 Task: Add a signature Lorena Ramirez containing Best wishes for a happy National Family Caregivers Month, Lorena Ramirez to email address softage.6@softage.net and add a folder Performance metrics
Action: Mouse moved to (124, 108)
Screenshot: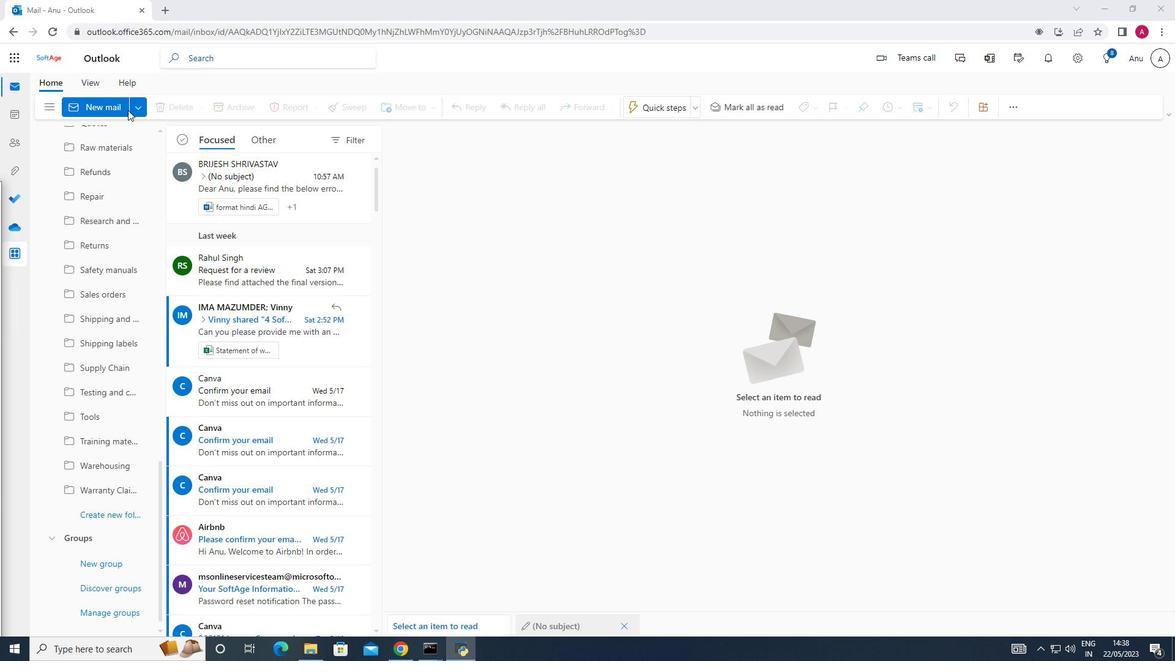 
Action: Mouse pressed left at (124, 108)
Screenshot: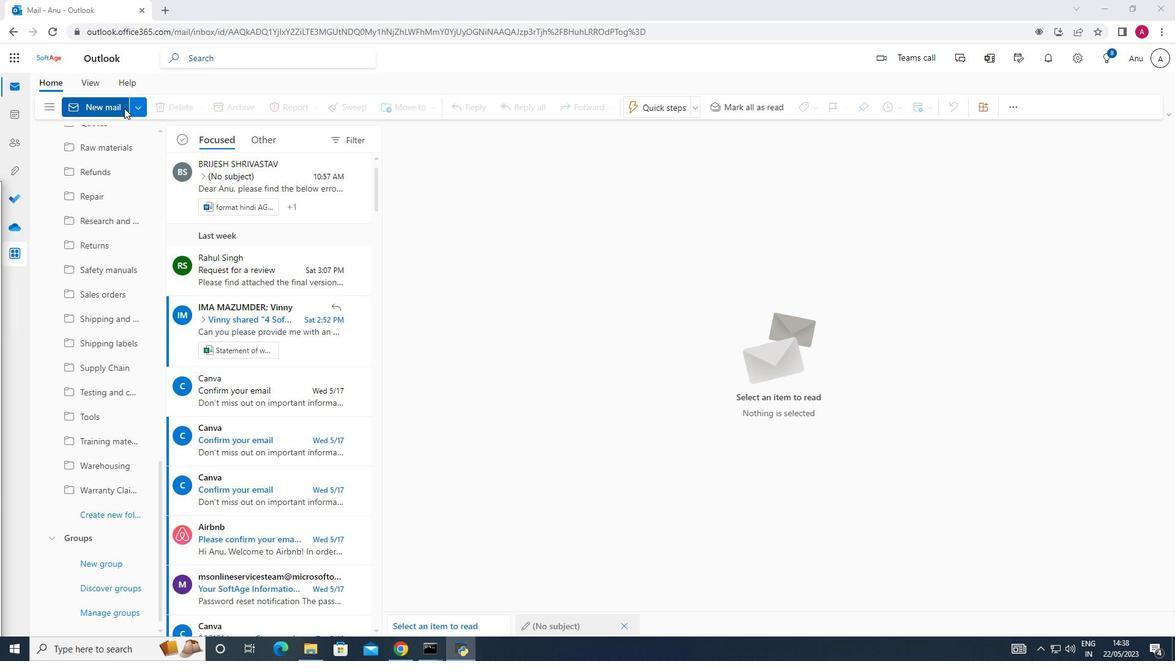 
Action: Mouse moved to (836, 109)
Screenshot: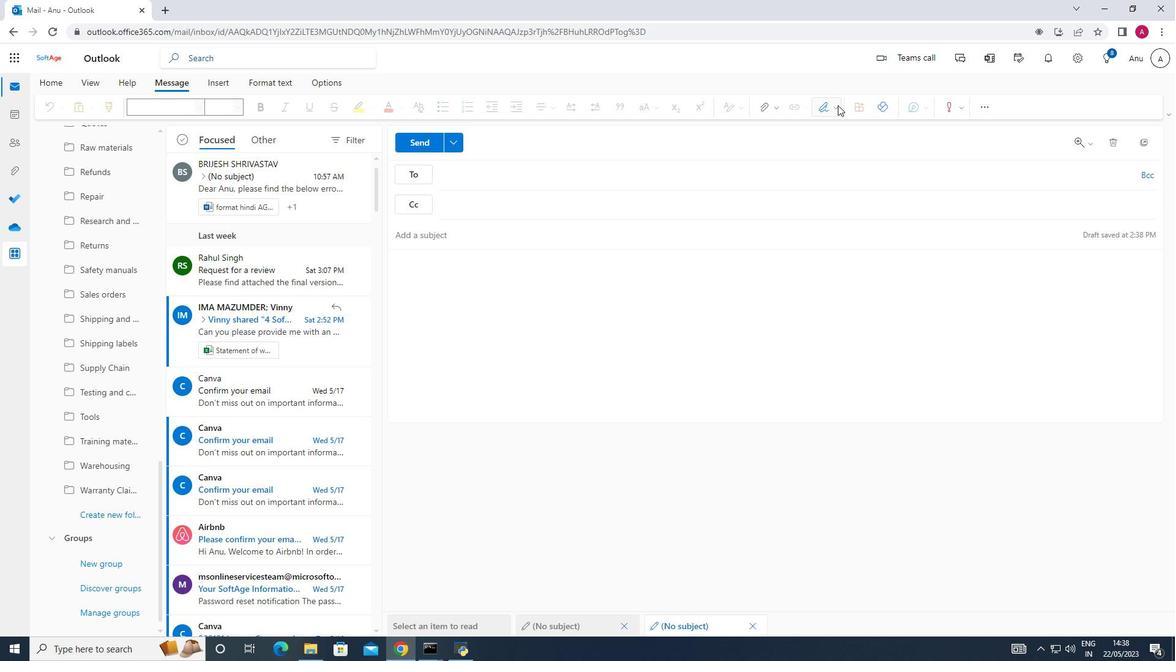 
Action: Mouse pressed left at (836, 109)
Screenshot: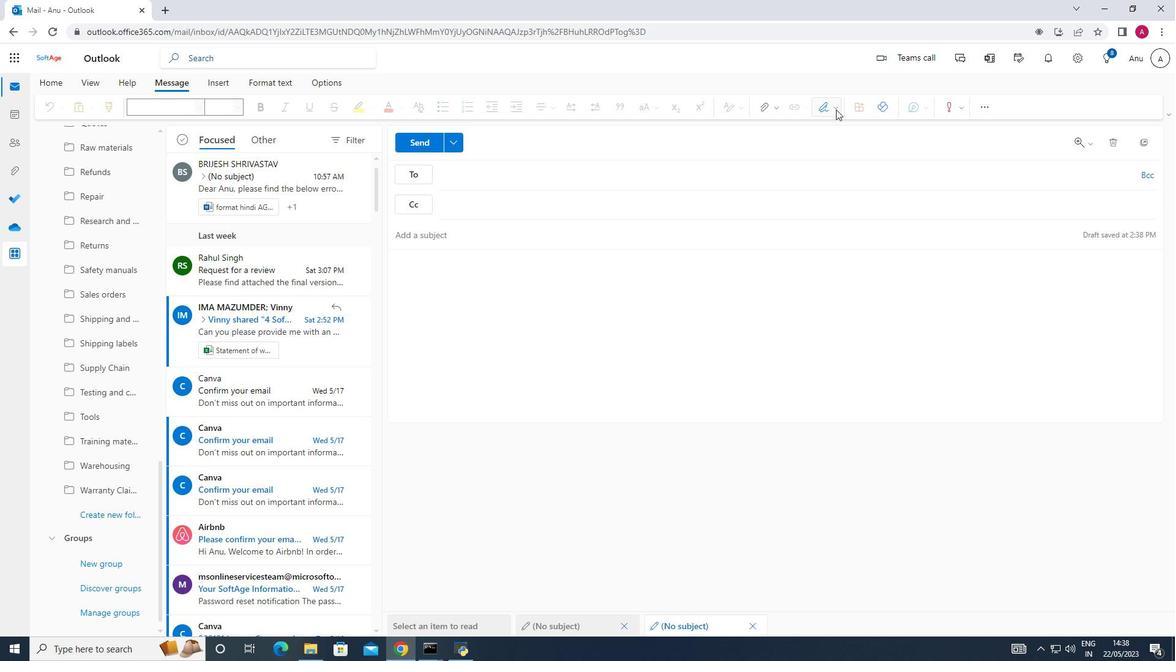 
Action: Mouse moved to (809, 152)
Screenshot: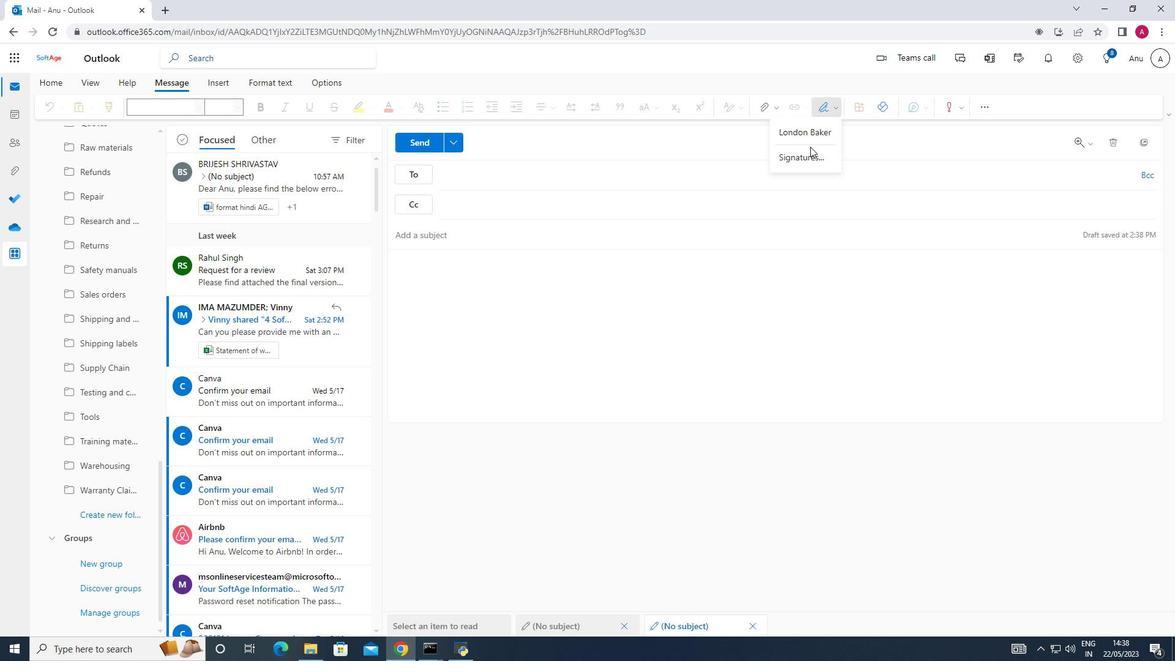 
Action: Mouse pressed left at (809, 152)
Screenshot: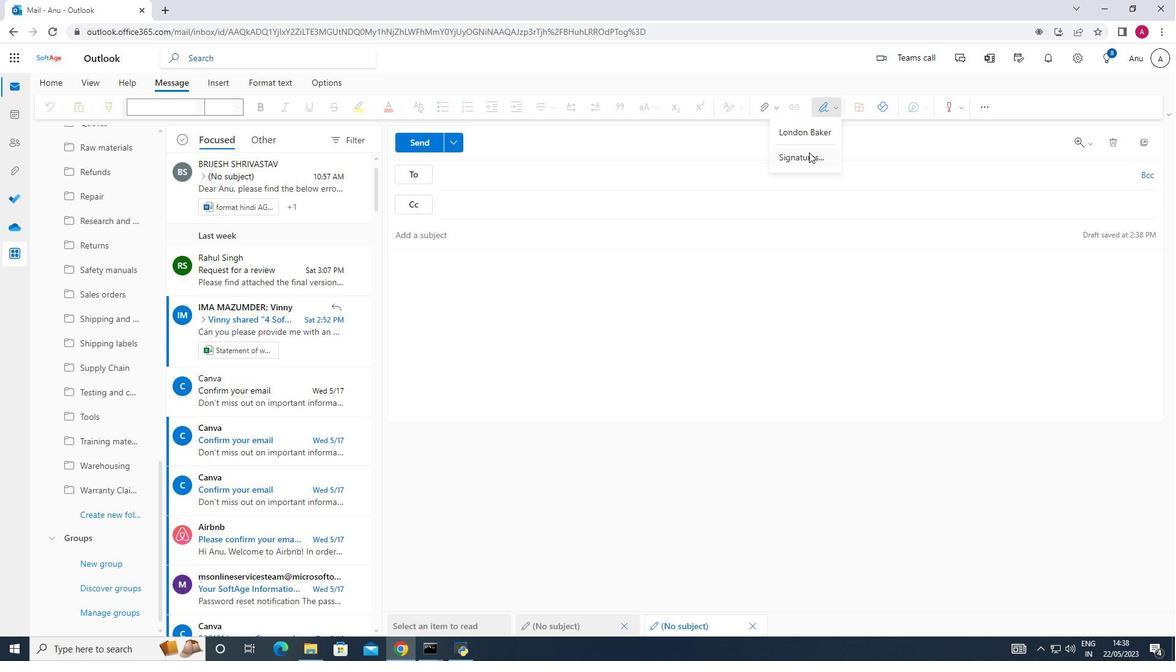 
Action: Mouse moved to (824, 210)
Screenshot: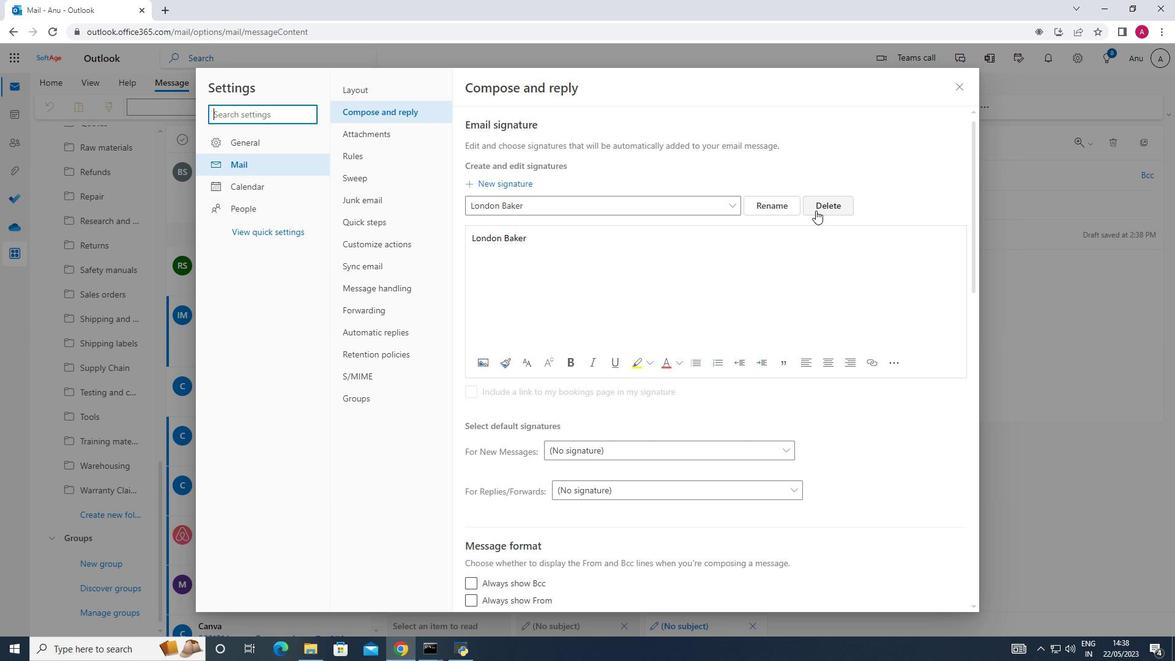 
Action: Mouse pressed left at (824, 210)
Screenshot: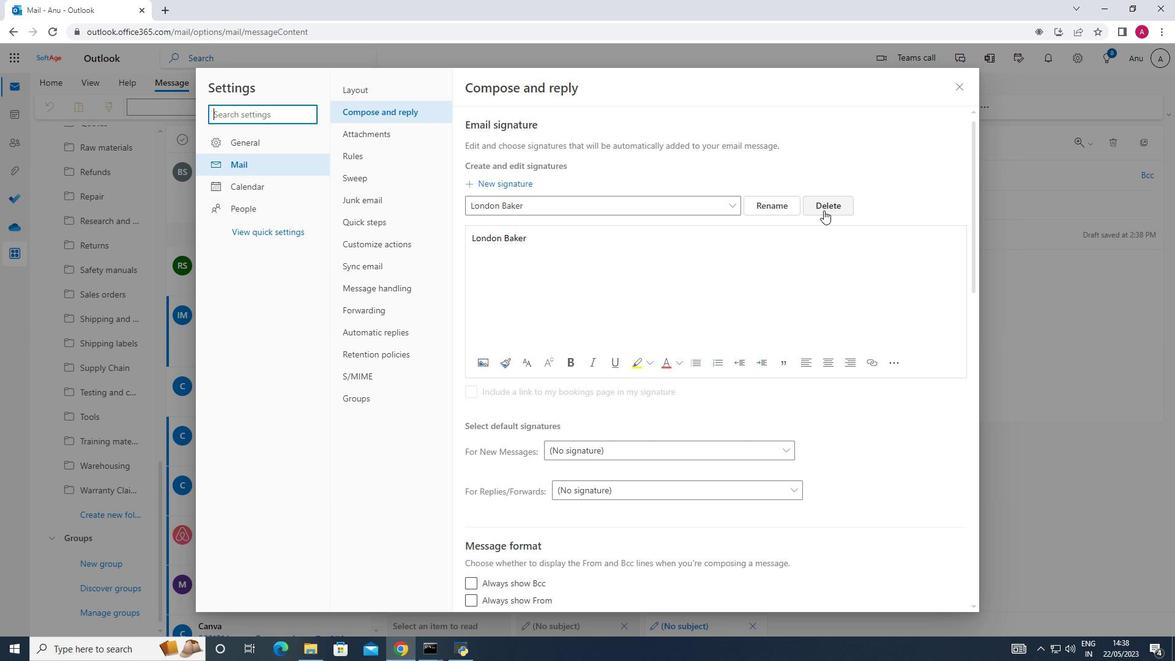 
Action: Mouse moved to (497, 206)
Screenshot: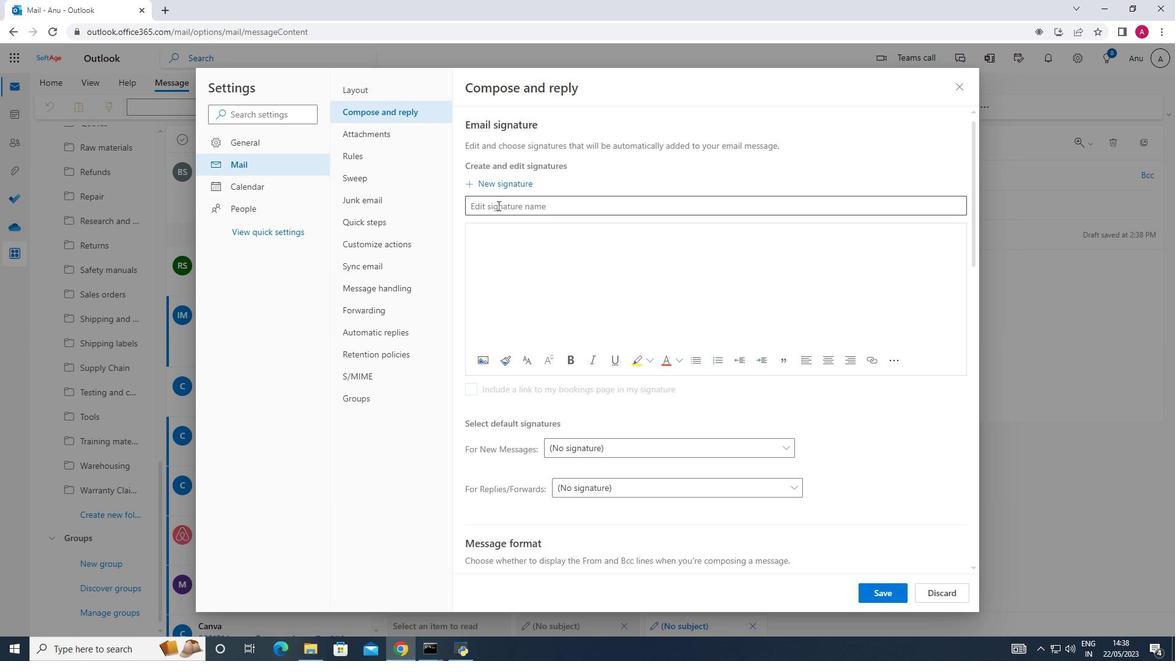 
Action: Mouse pressed left at (497, 206)
Screenshot: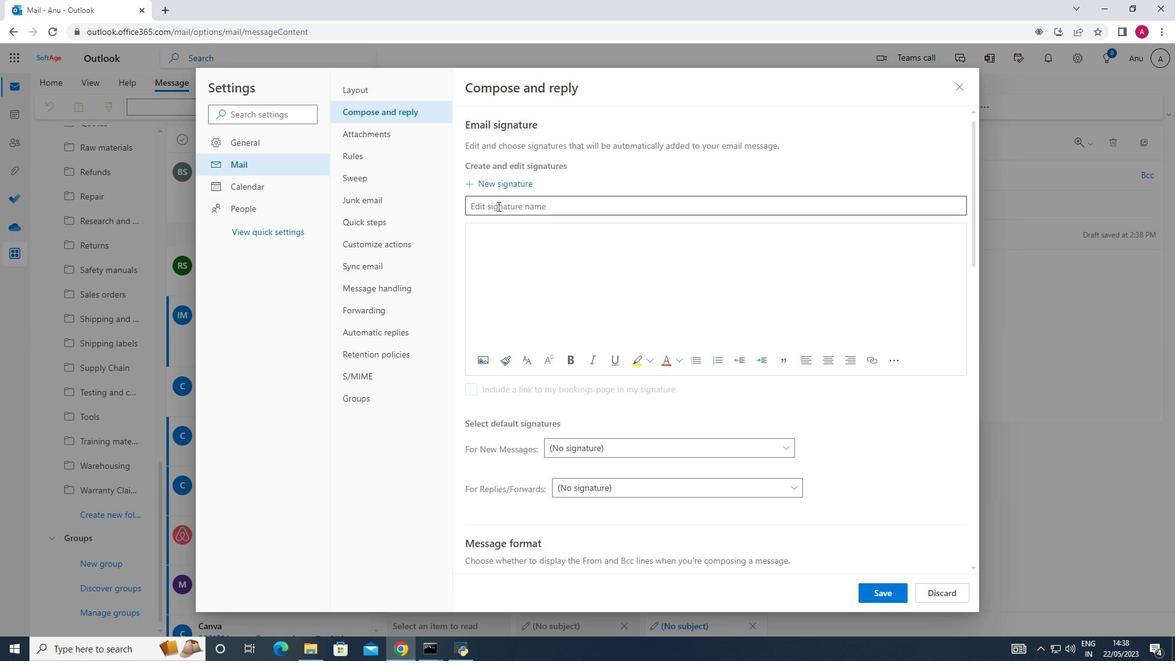 
Action: Key pressed <Key.shift_r>Lorena<Key.space><Key.shift>Ramirez
Screenshot: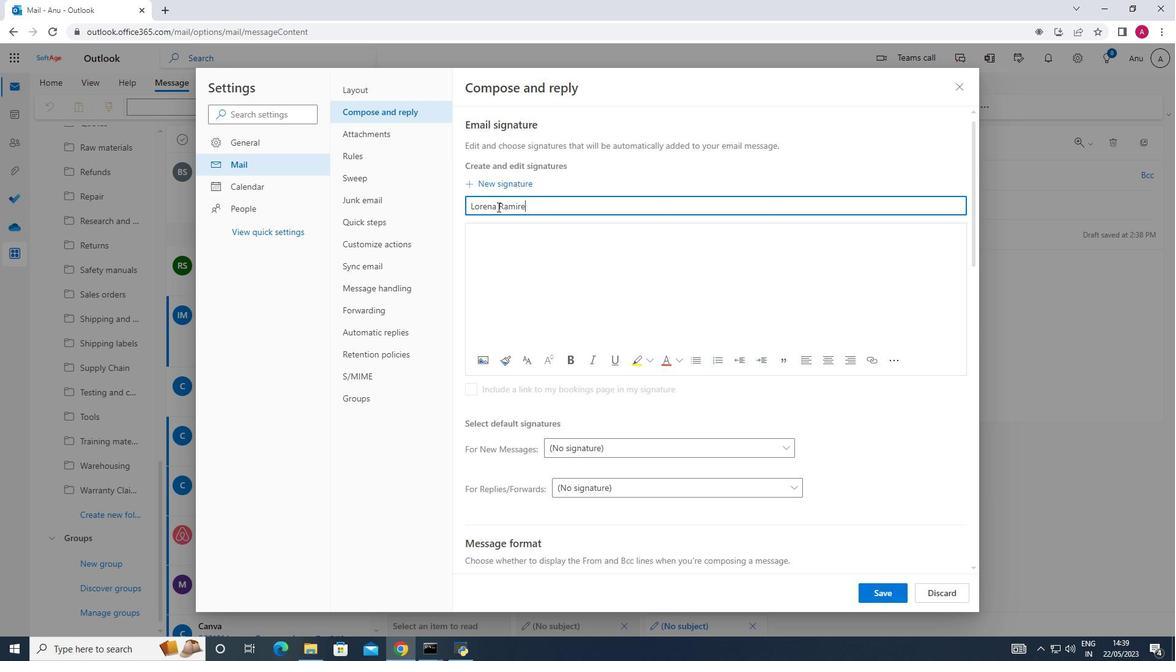 
Action: Mouse moved to (497, 222)
Screenshot: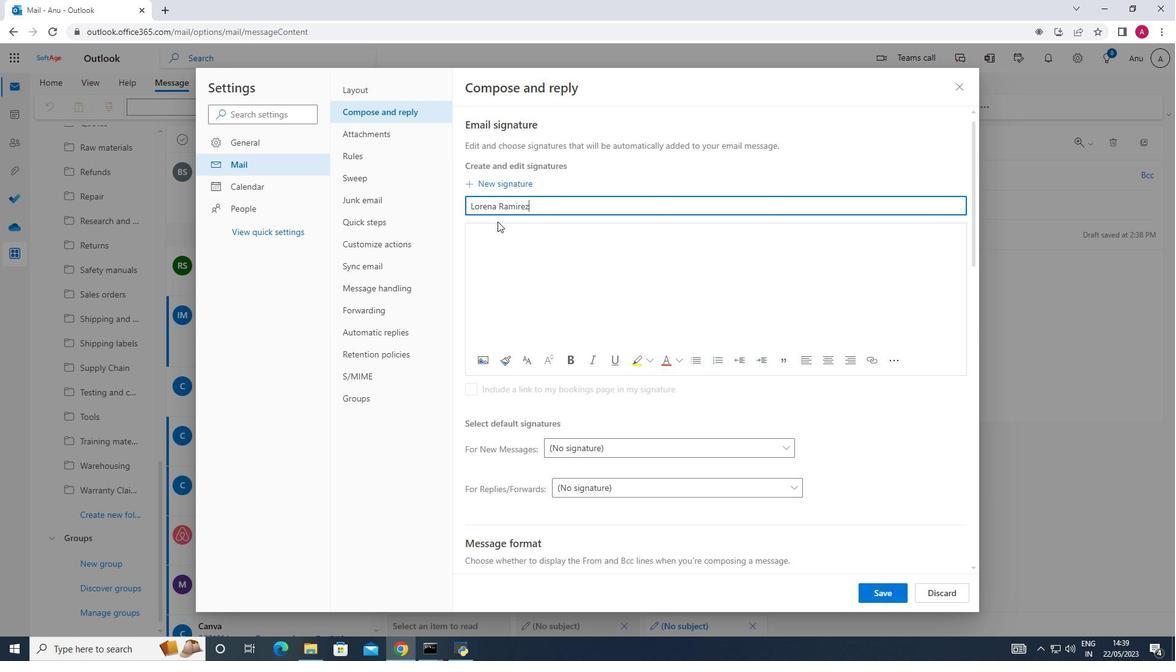 
Action: Mouse pressed left at (497, 222)
Screenshot: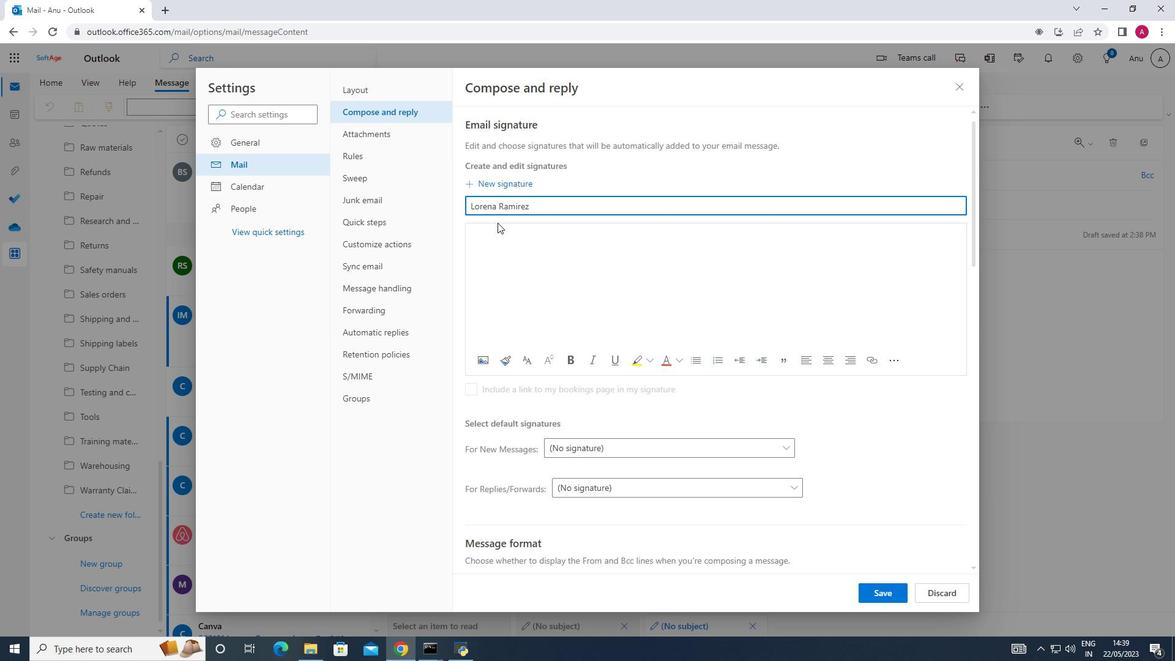 
Action: Mouse moved to (489, 240)
Screenshot: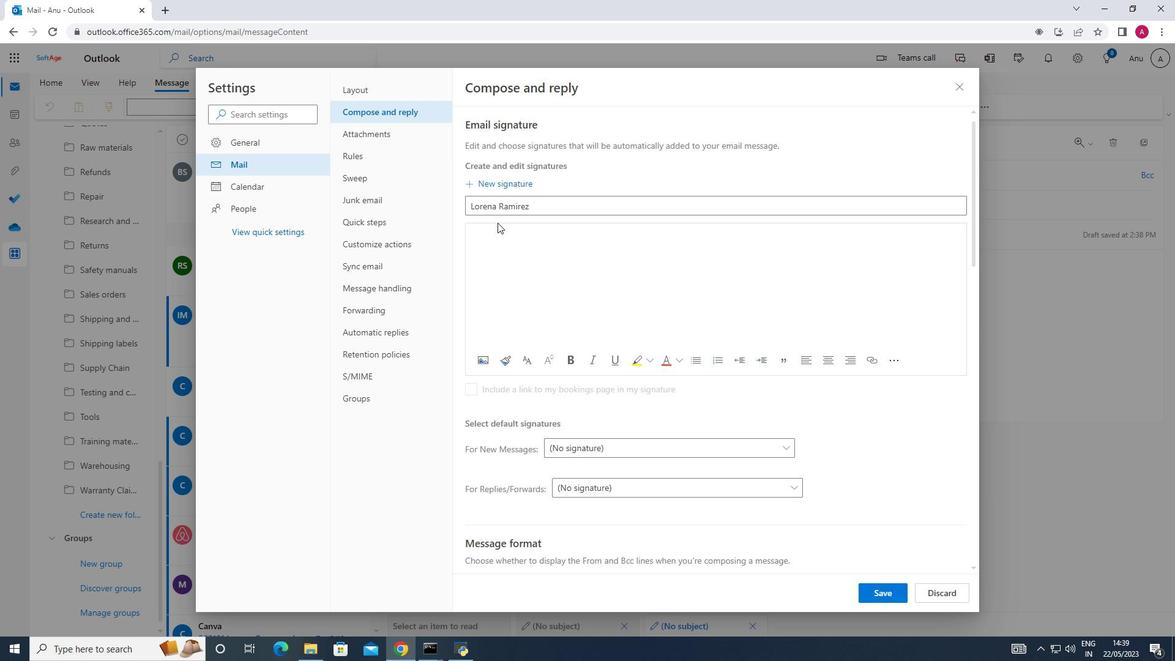 
Action: Mouse pressed left at (489, 240)
Screenshot: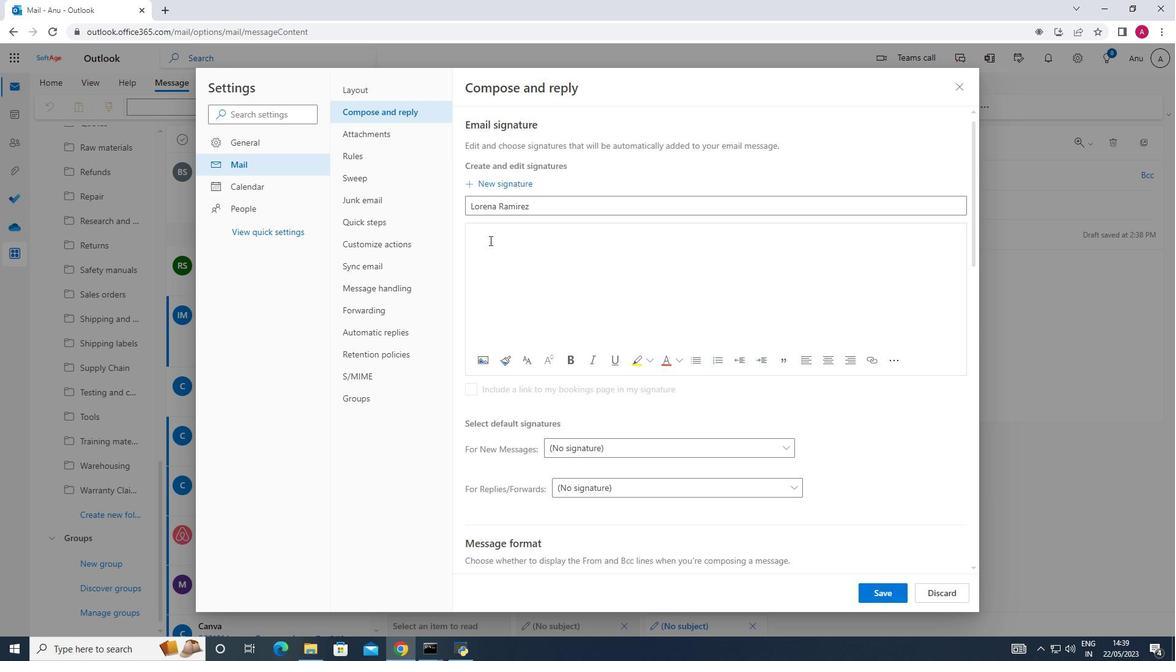 
Action: Key pressed <Key.shift_r>Lorena<Key.space><Key.shift><Key.shift><Key.shift>Ramirez
Screenshot: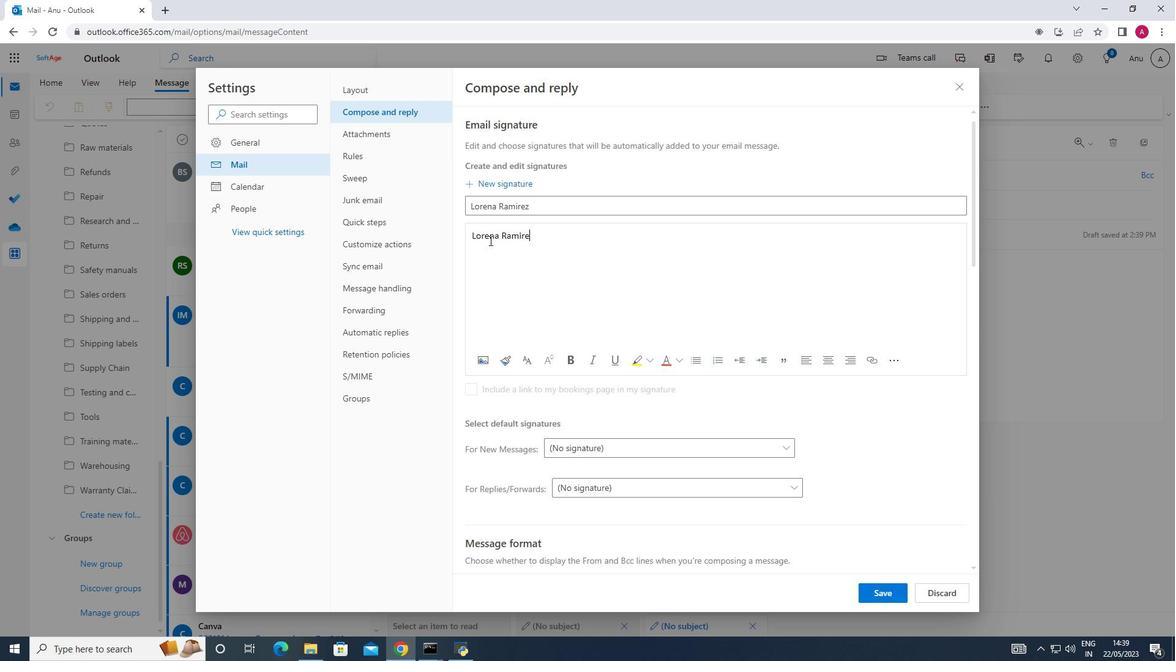 
Action: Mouse moved to (870, 597)
Screenshot: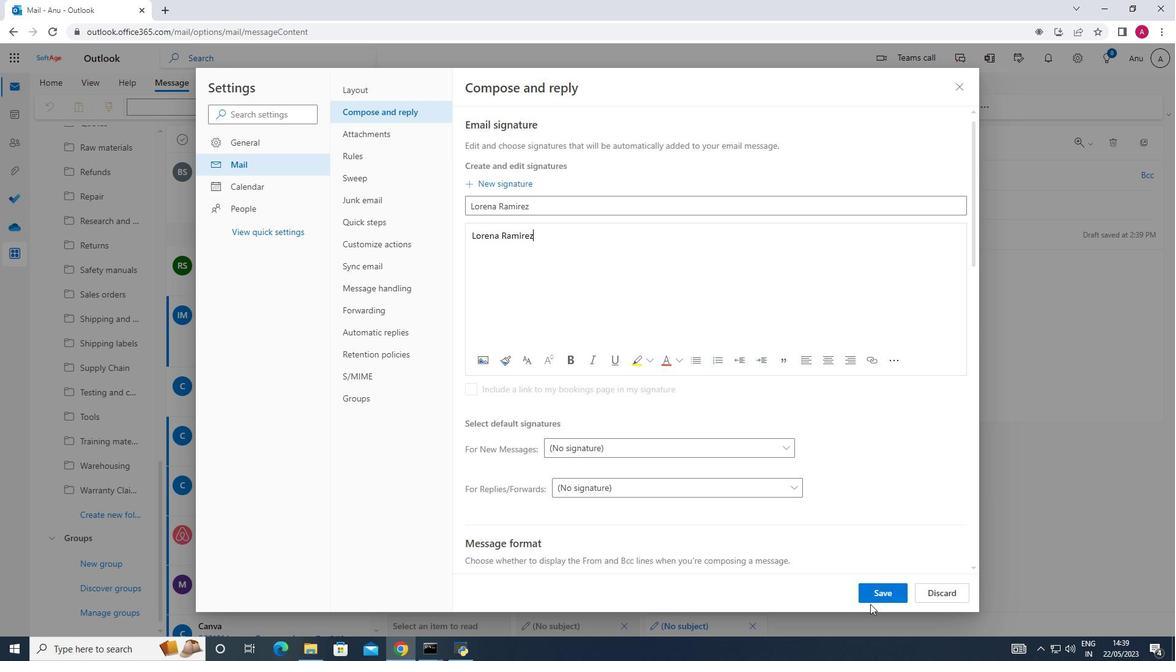 
Action: Mouse pressed left at (870, 597)
Screenshot: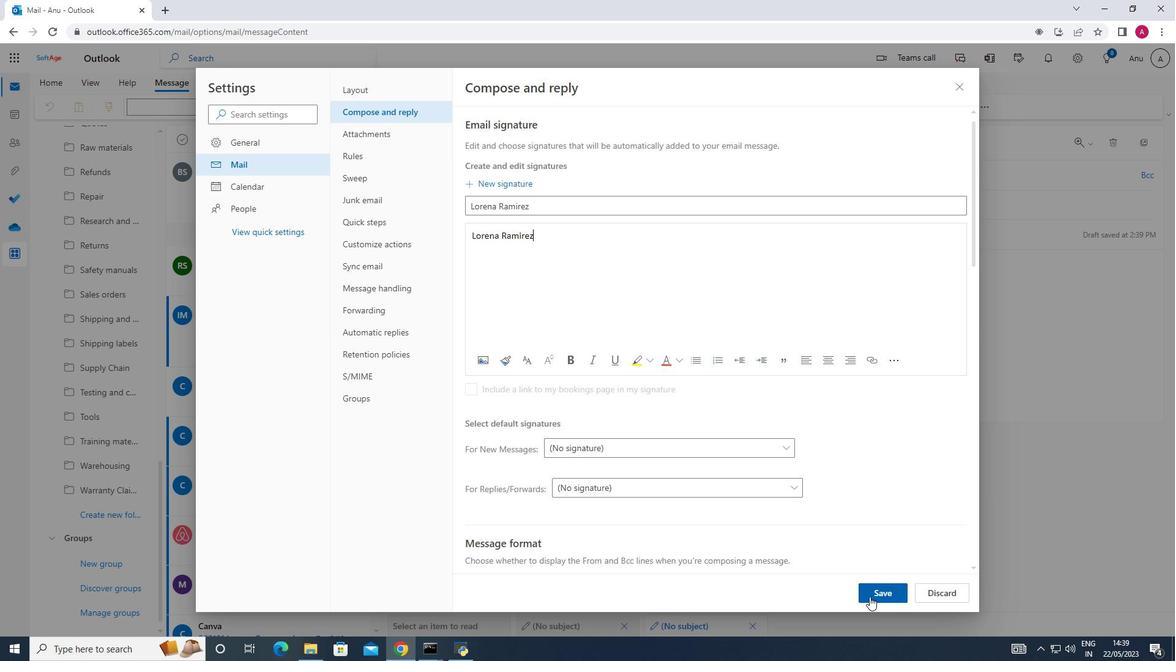 
Action: Mouse moved to (956, 85)
Screenshot: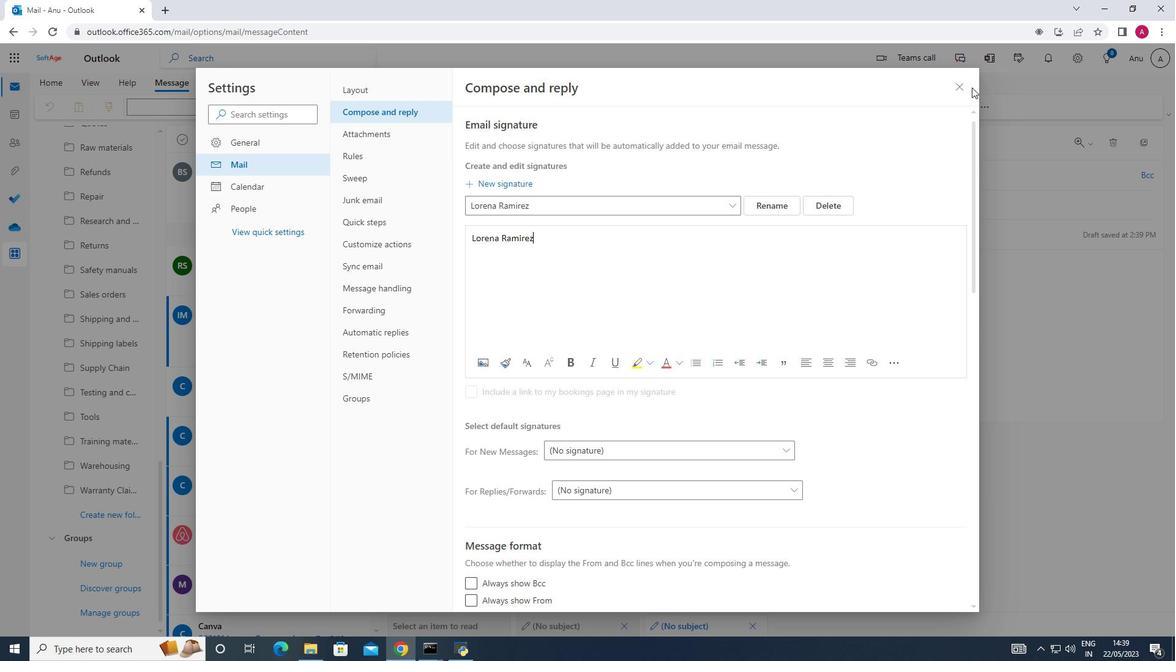
Action: Mouse pressed left at (956, 85)
Screenshot: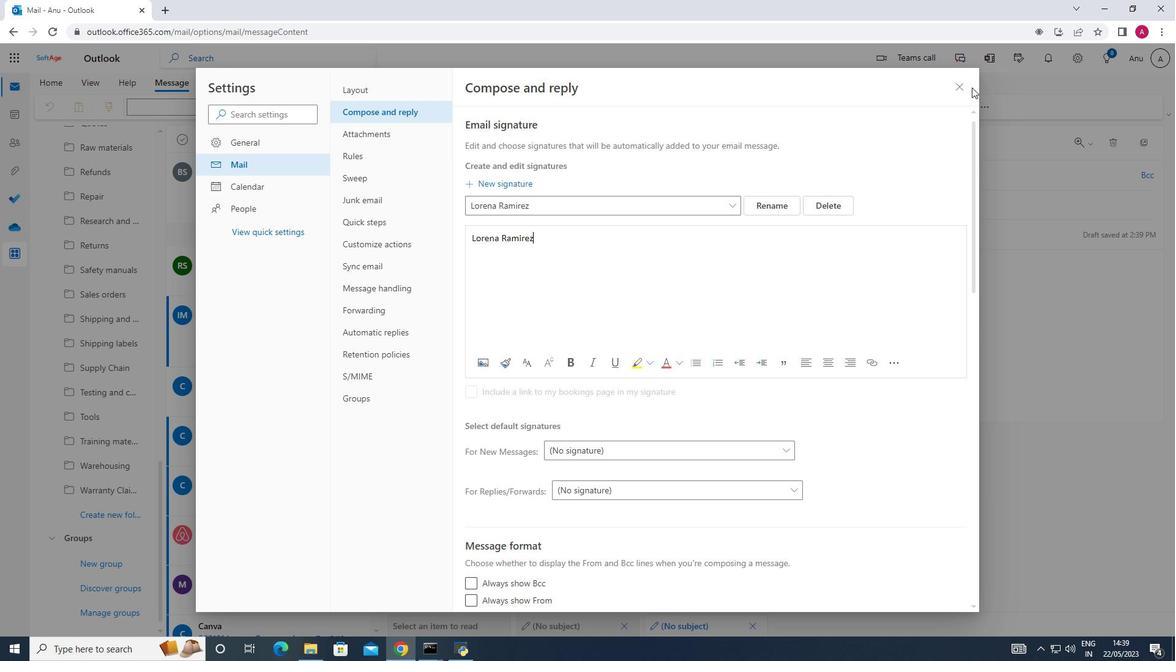 
Action: Mouse moved to (832, 107)
Screenshot: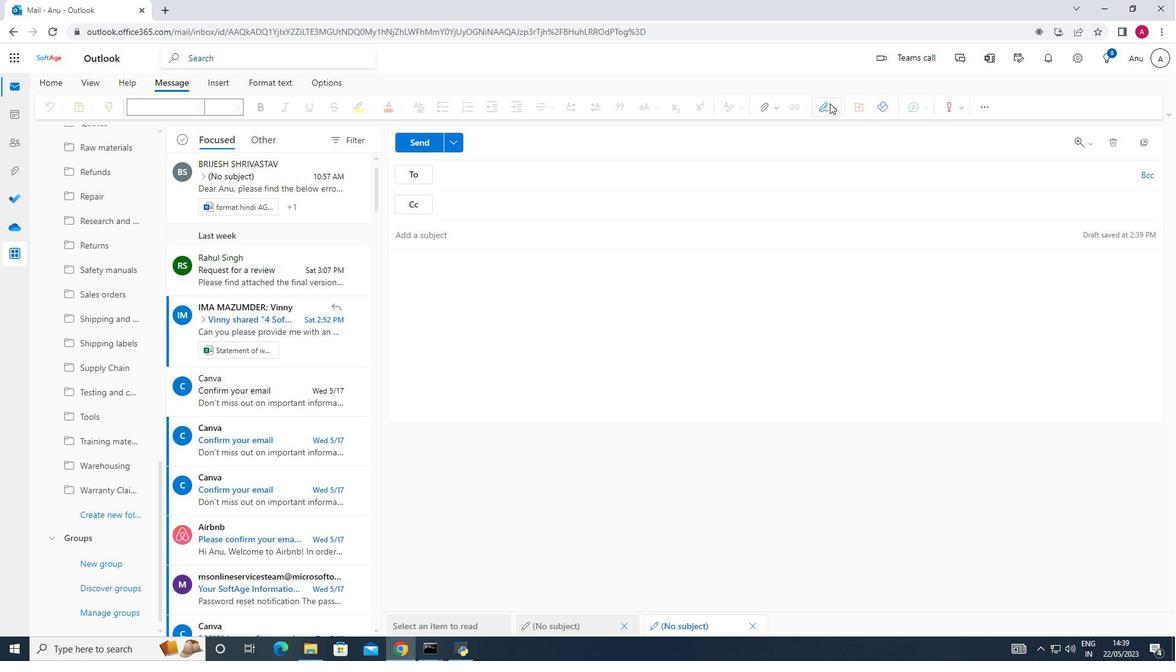 
Action: Mouse pressed left at (832, 107)
Screenshot: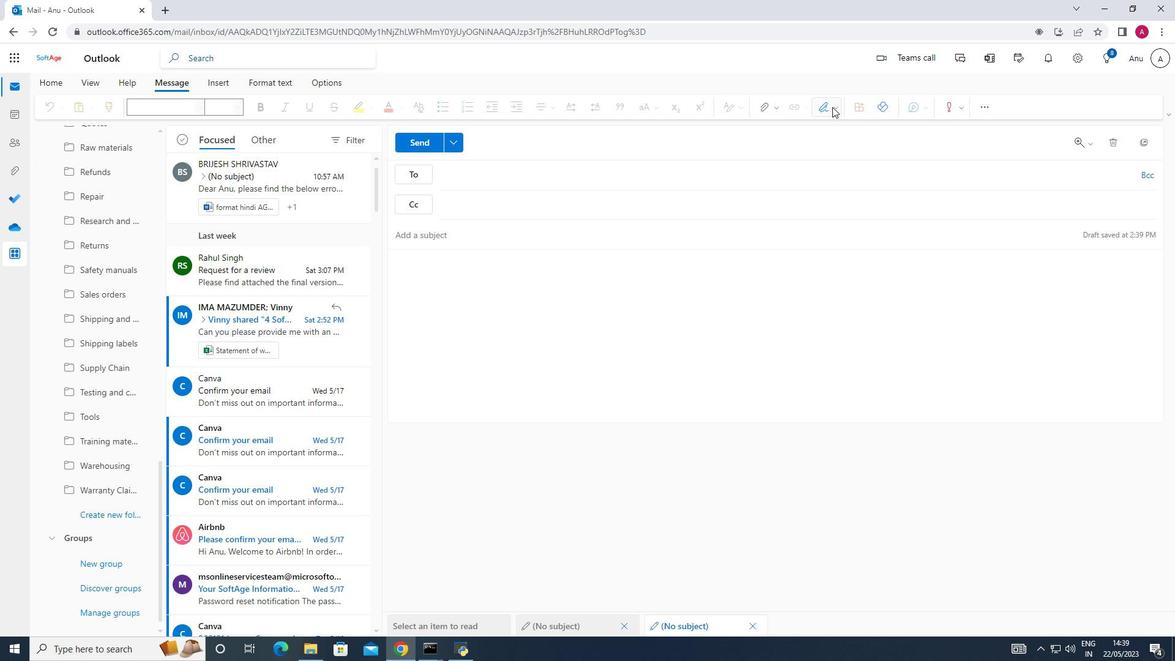 
Action: Mouse moved to (821, 133)
Screenshot: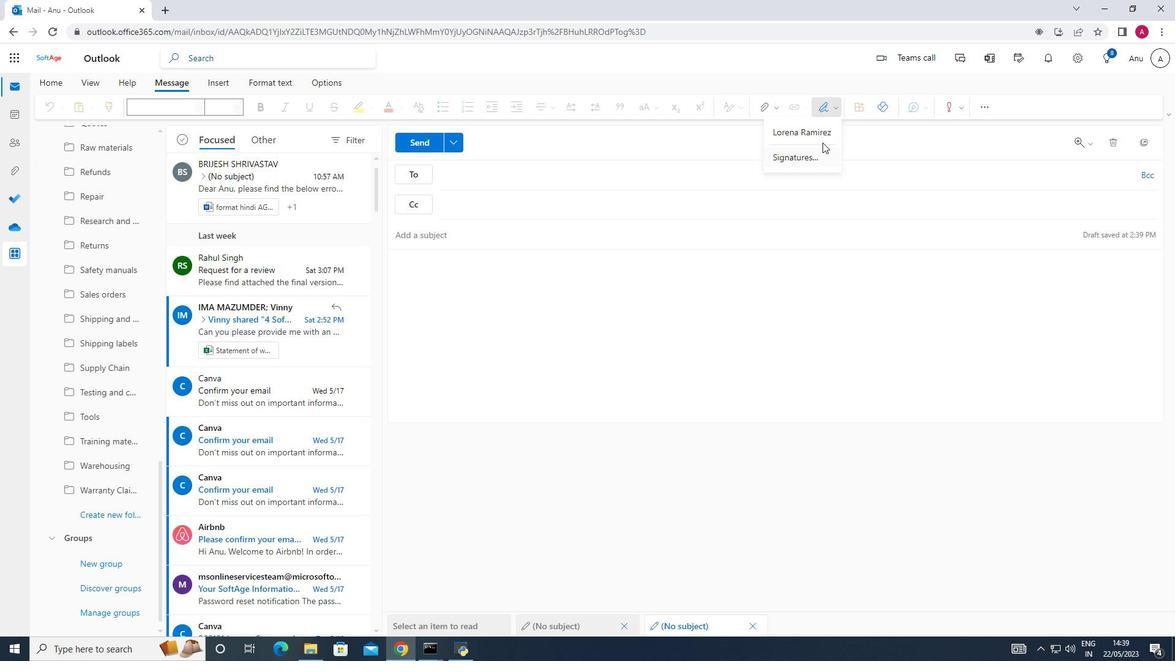 
Action: Mouse pressed left at (821, 133)
Screenshot: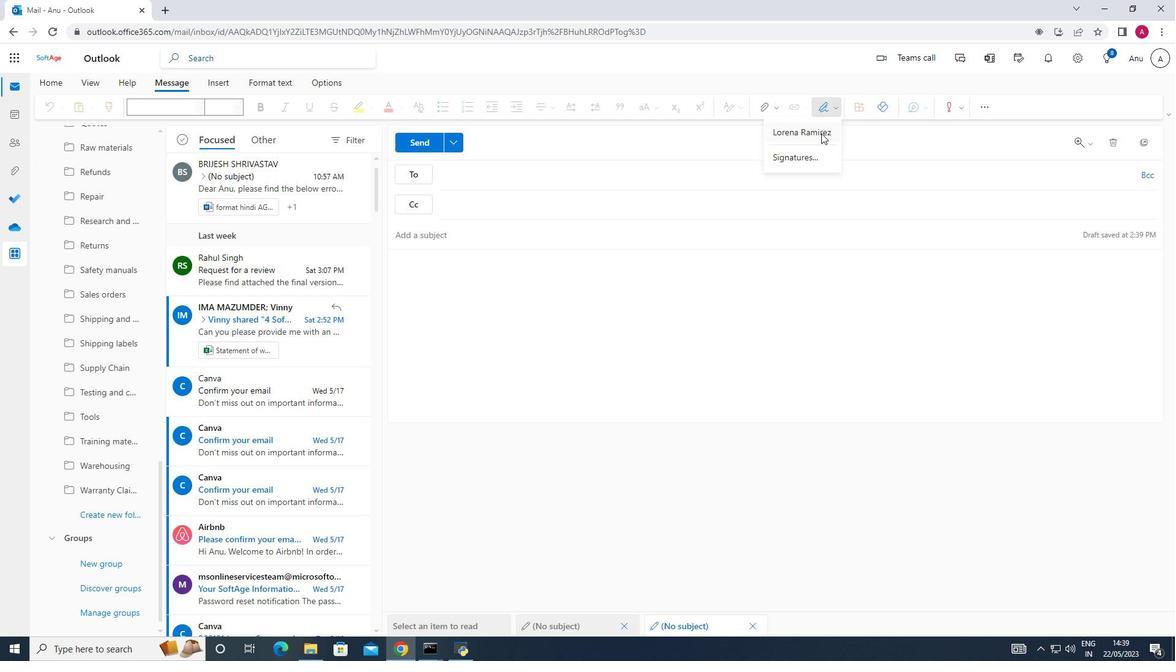 
Action: Mouse moved to (699, 320)
Screenshot: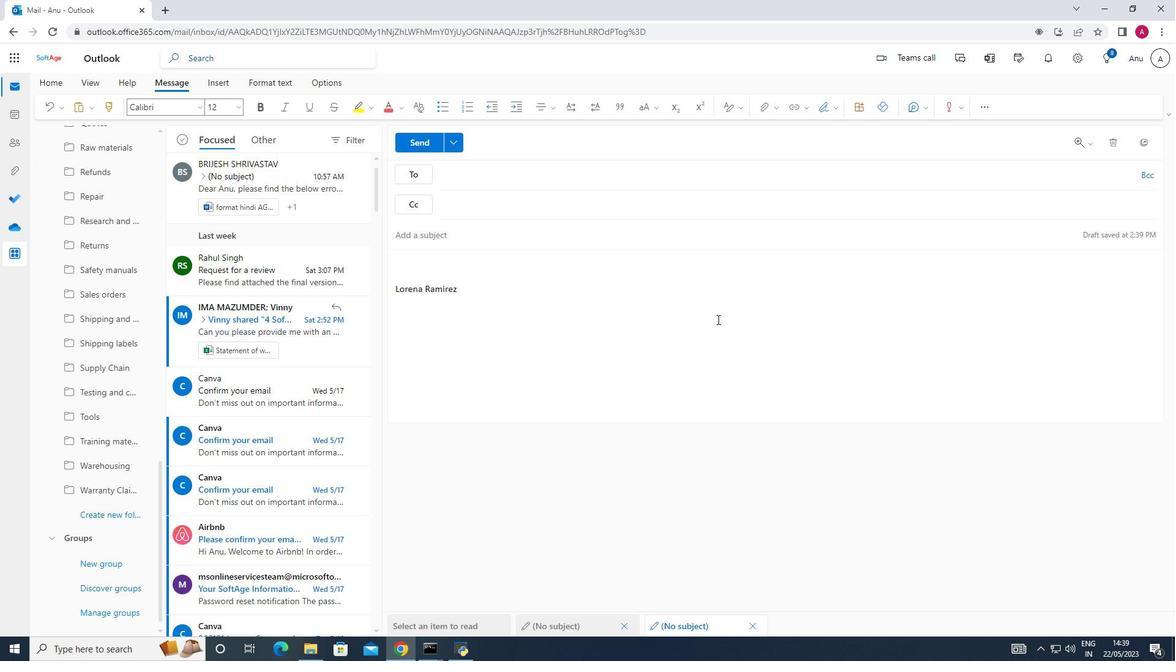 
Action: Key pressed <Key.shift>Best<Key.space>wishes<Key.space>for<Key.space>a<Key.space>happy<Key.space><Key.shift><Key.shift><Key.shift><Key.shift>National<Key.space><Key.shift>Family<Key.space><Key.shift>Caregivers<Key.space><Key.shift>Month.
Screenshot: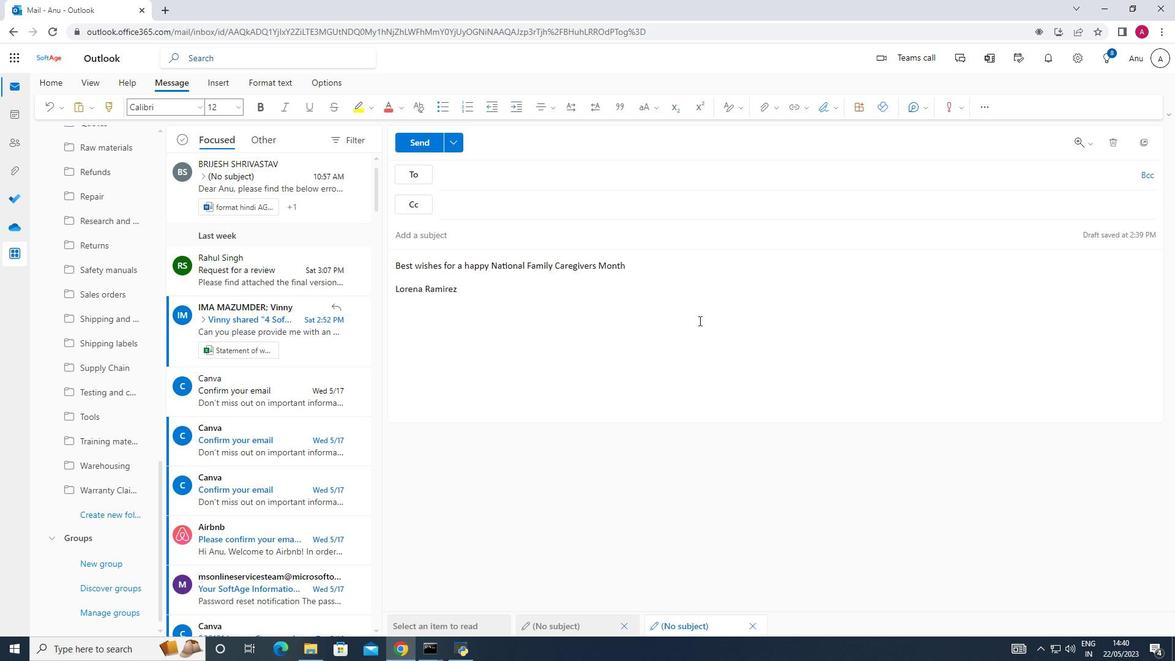 
Action: Mouse moved to (557, 164)
Screenshot: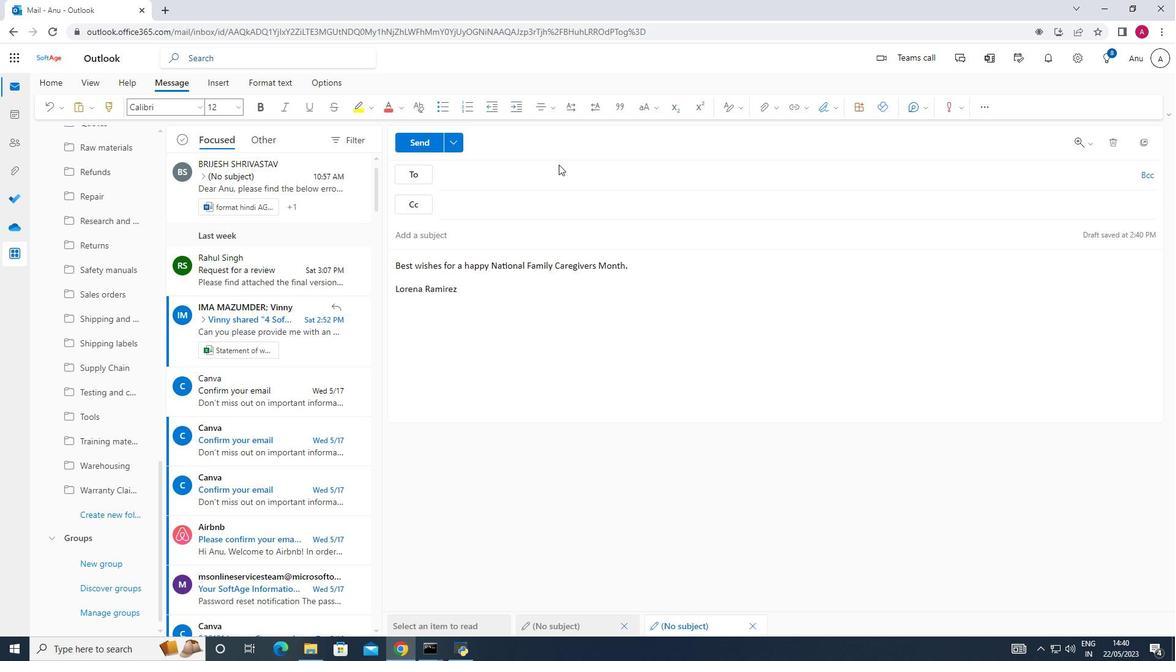 
Action: Mouse pressed left at (557, 164)
Screenshot: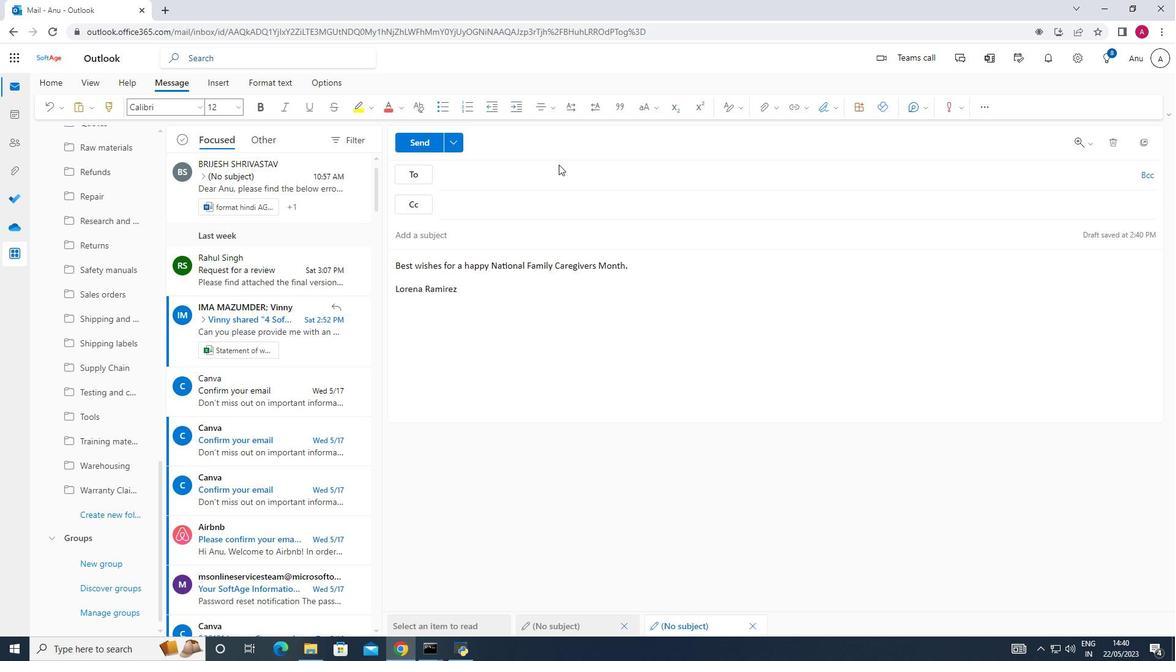 
Action: Mouse moved to (555, 171)
Screenshot: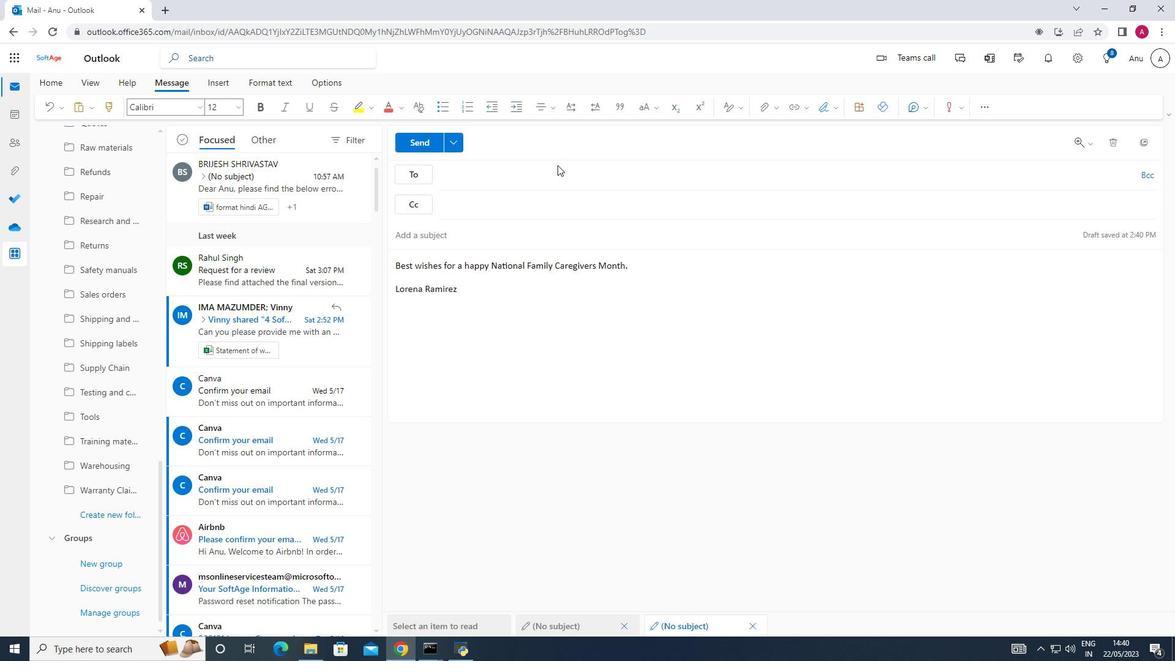 
Action: Mouse pressed left at (555, 171)
Screenshot: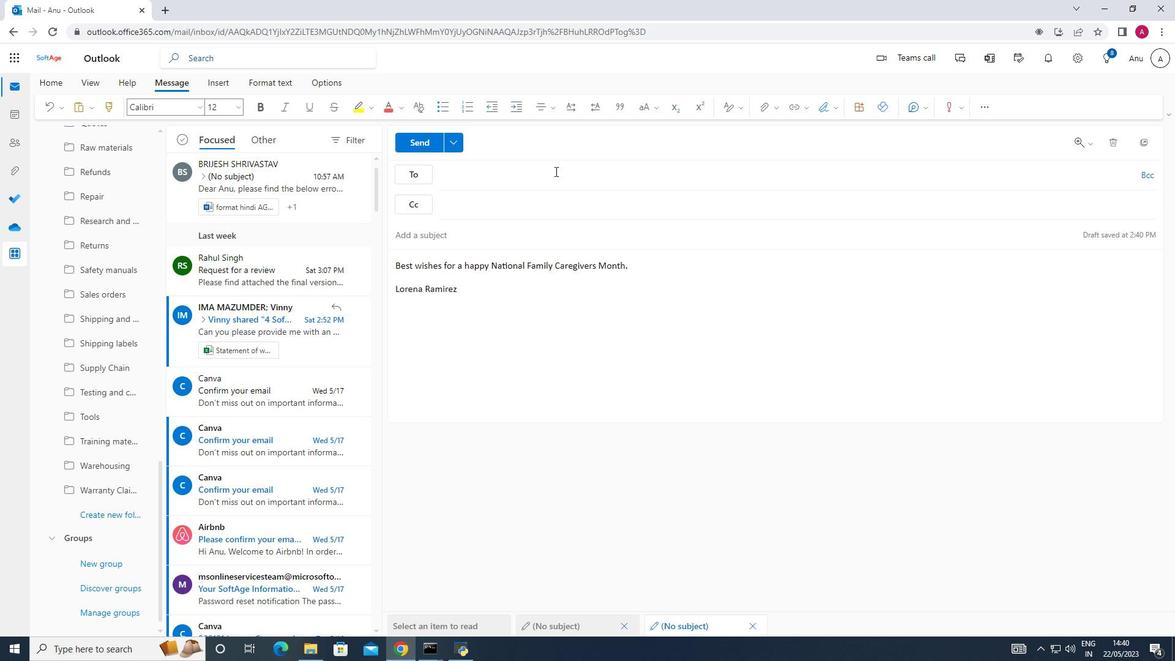 
Action: Key pressed softage.6<Key.shift>@softage.net
Screenshot: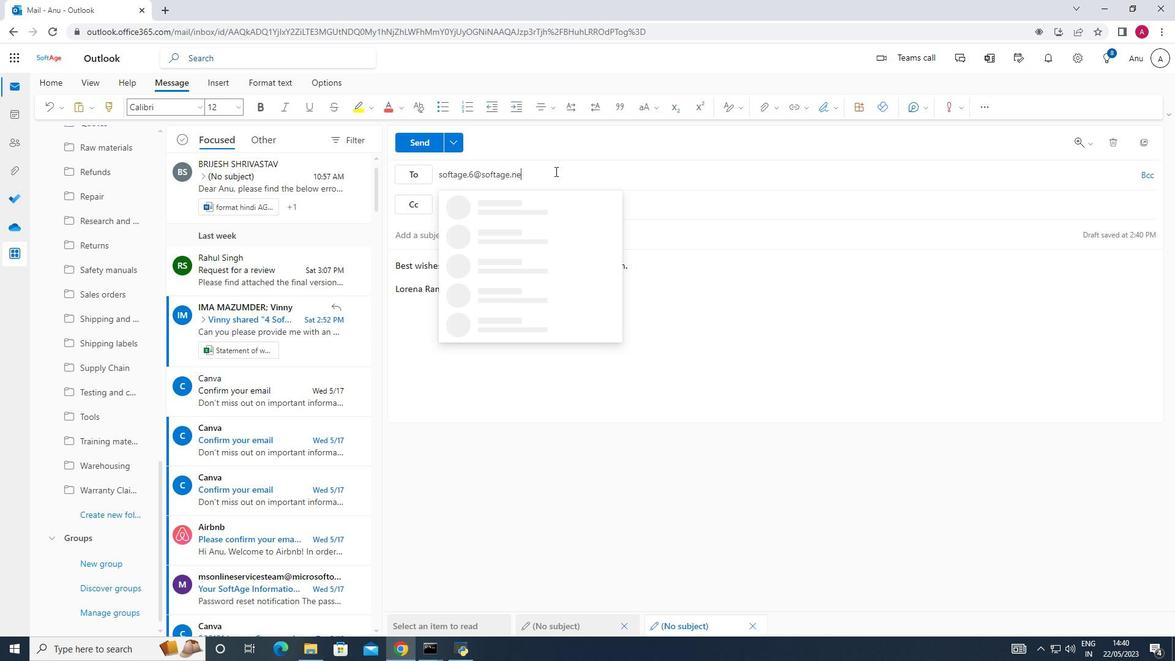 
Action: Mouse moved to (546, 209)
Screenshot: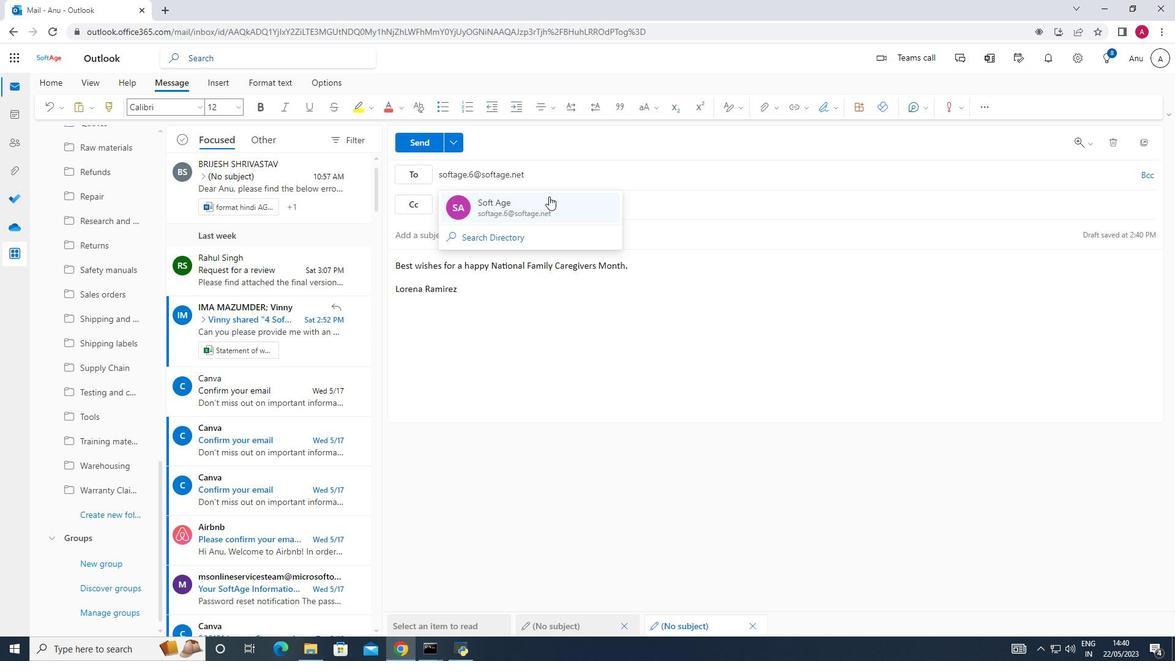 
Action: Mouse pressed left at (546, 209)
Screenshot: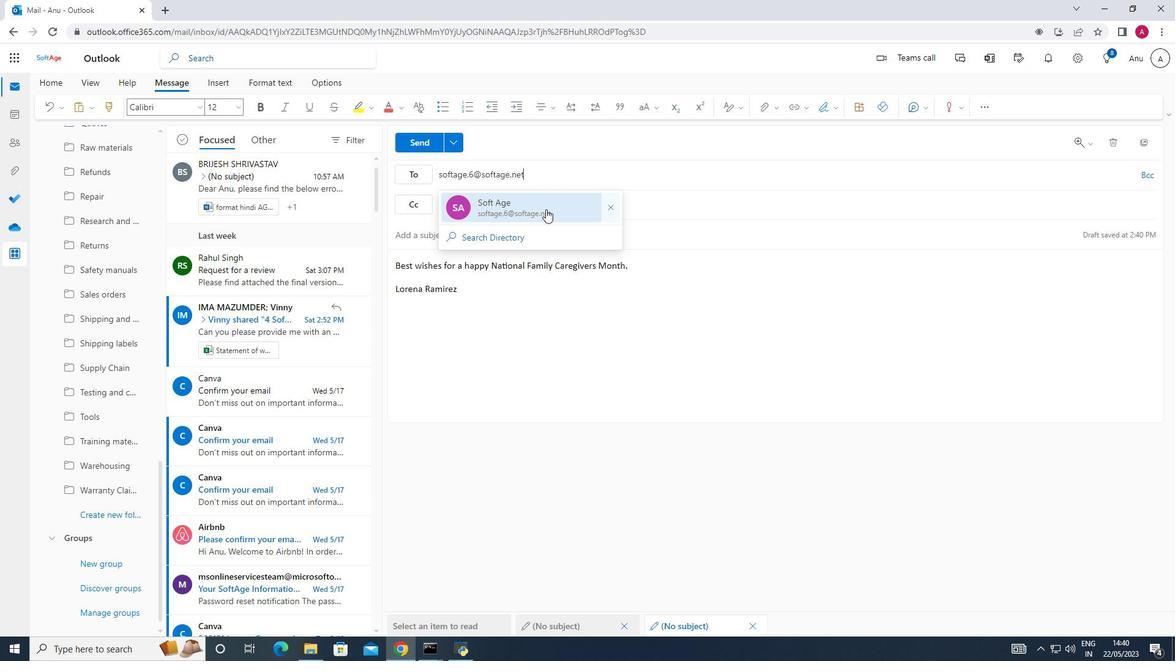 
Action: Mouse moved to (113, 508)
Screenshot: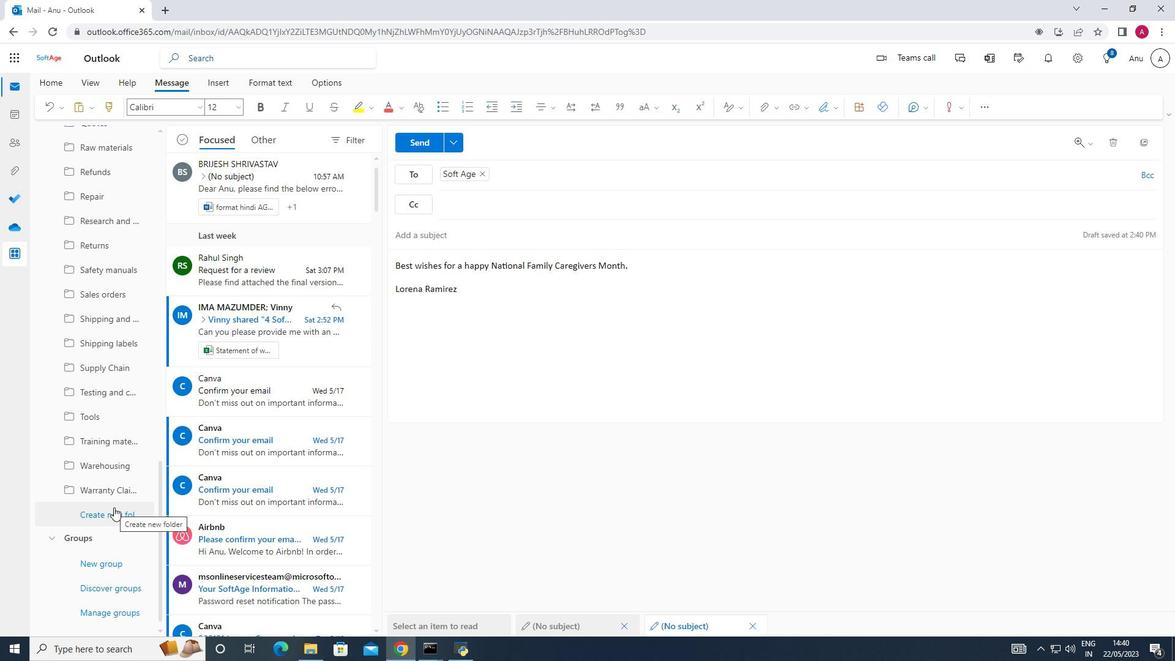 
Action: Mouse pressed left at (113, 508)
Screenshot: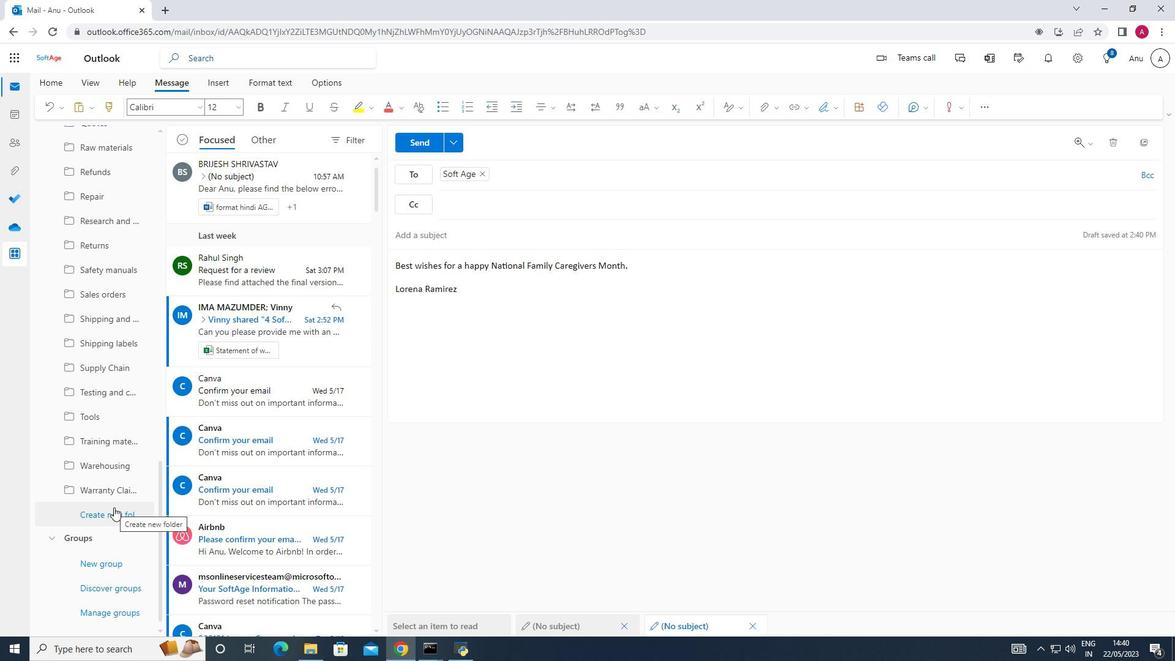 
Action: Mouse moved to (97, 519)
Screenshot: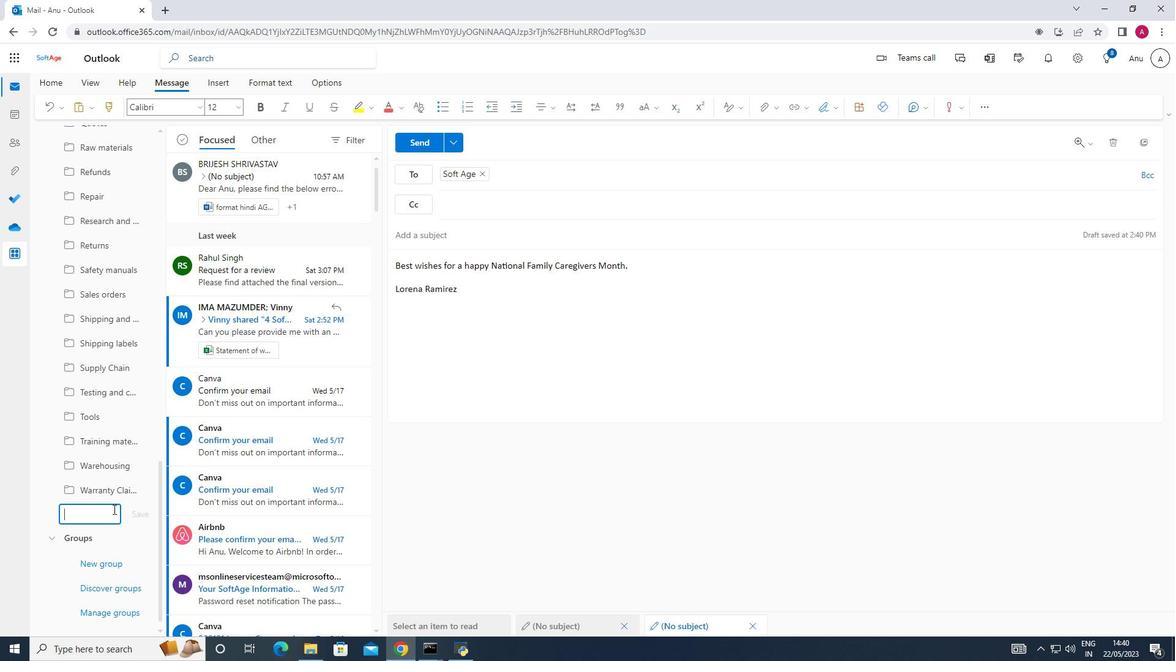 
Action: Key pressed <Key.shift>Performance<Key.space>metrics
Screenshot: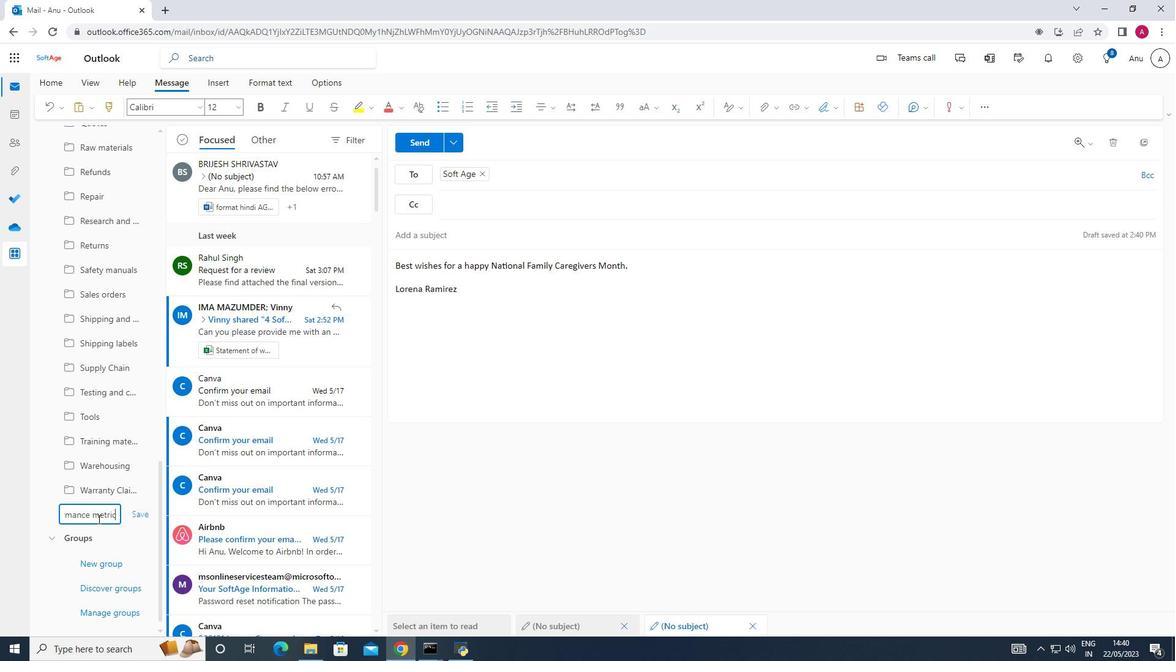 
Action: Mouse moved to (143, 514)
Screenshot: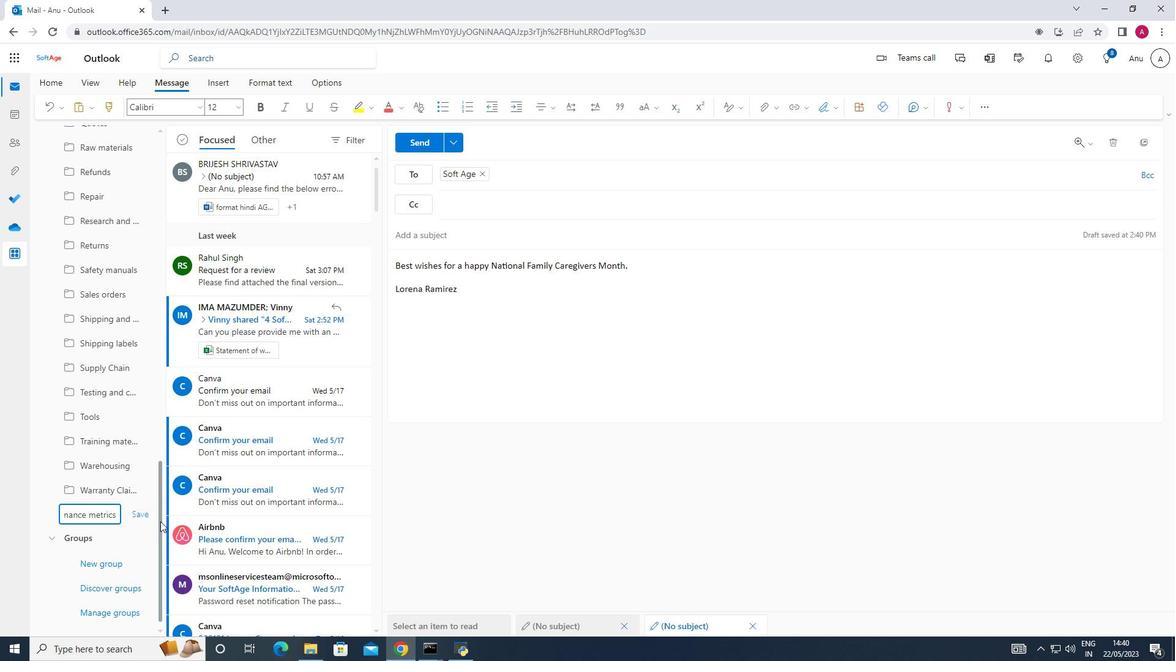 
Action: Mouse pressed left at (143, 514)
Screenshot: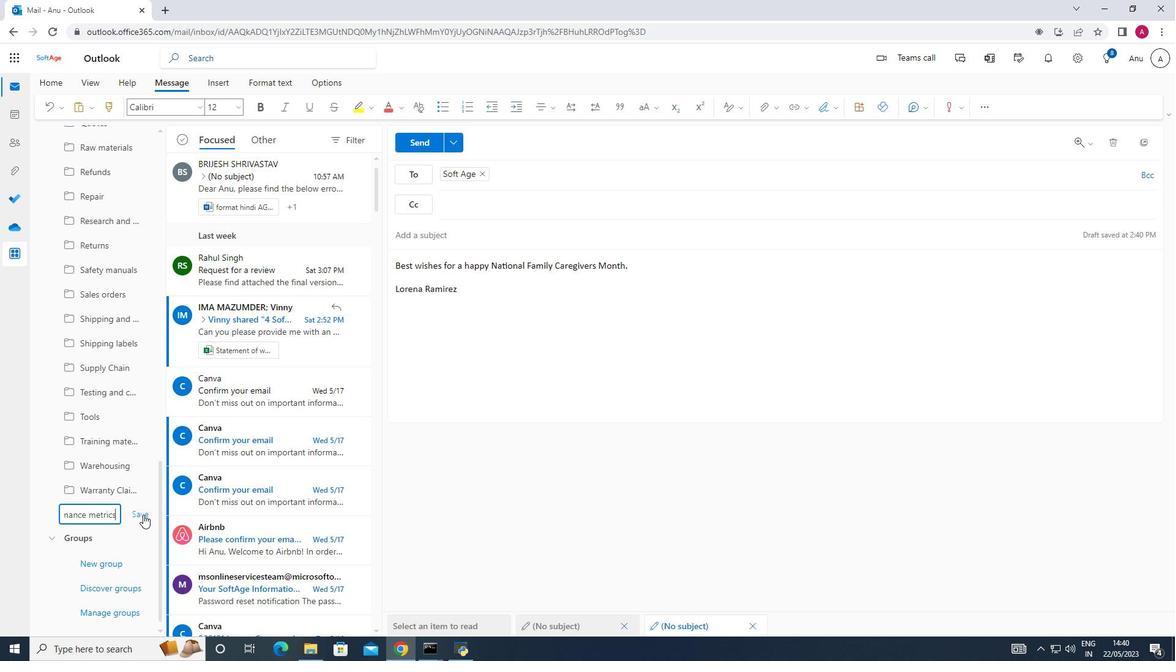 
Action: Mouse moved to (424, 145)
Screenshot: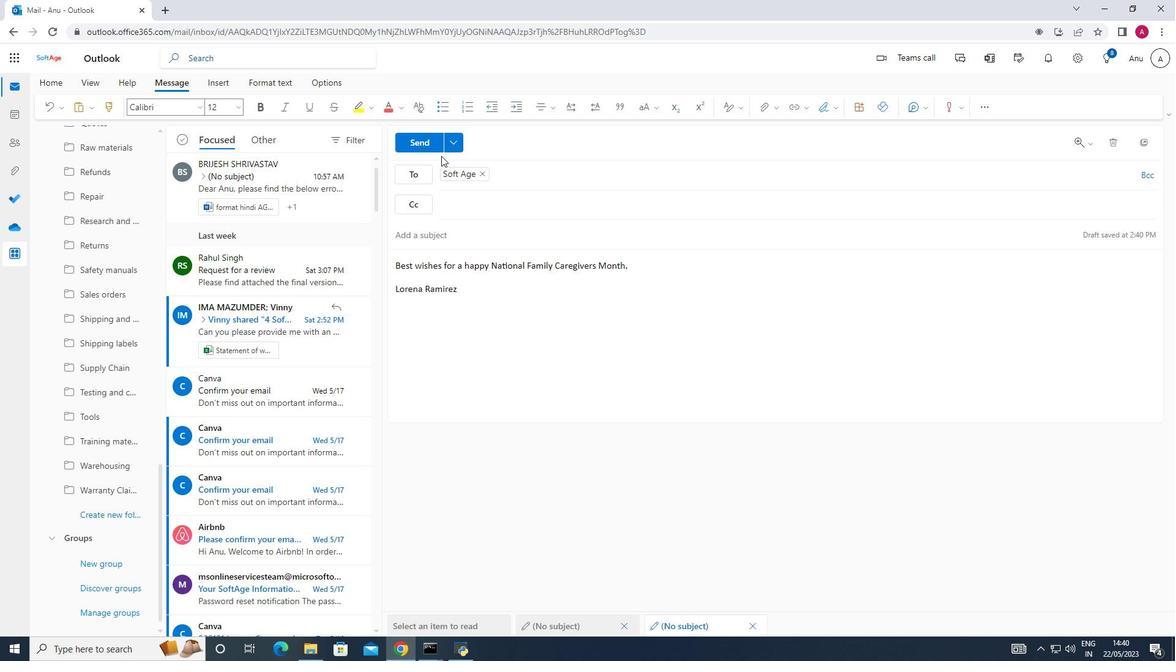 
Action: Mouse pressed left at (424, 145)
Screenshot: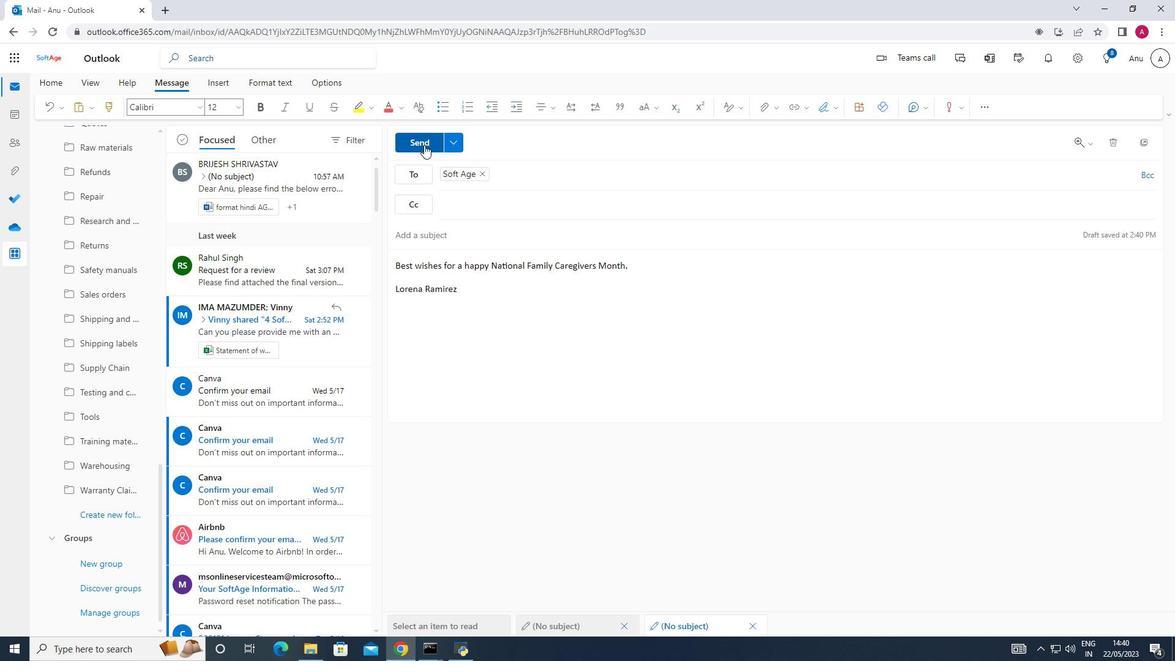 
Action: Mouse moved to (585, 372)
Screenshot: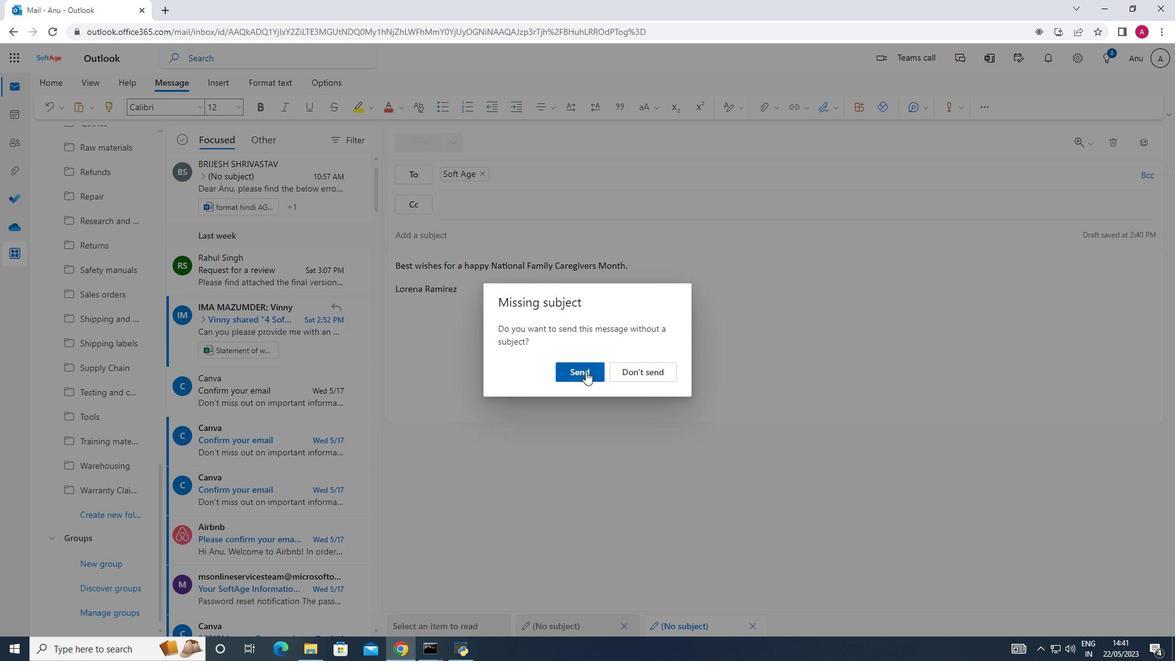 
Action: Mouse pressed left at (585, 372)
Screenshot: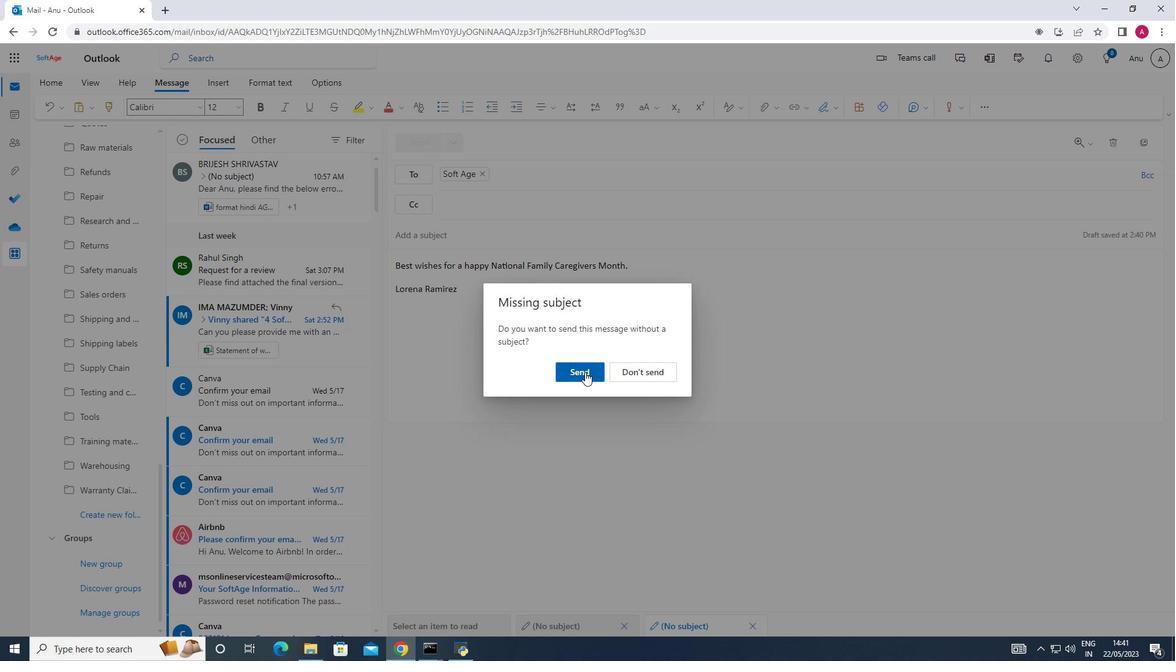 
Action: Mouse moved to (587, 369)
Screenshot: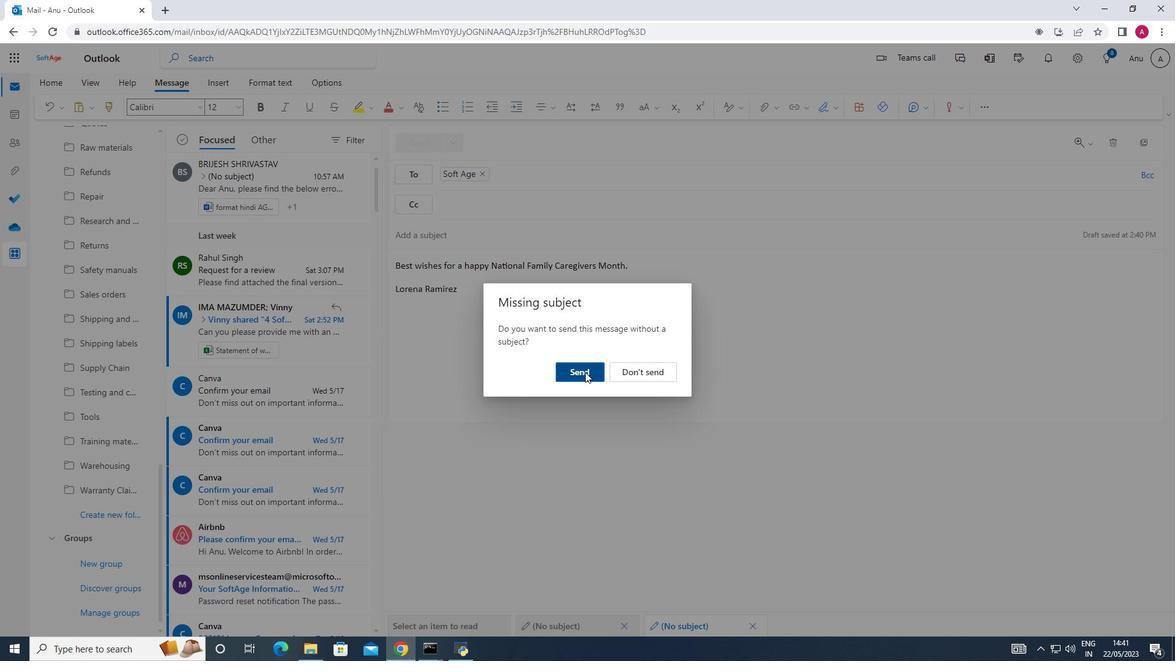 
